 Task: Open settings.json of the integrated font weight bold.
Action: Mouse moved to (26, 591)
Screenshot: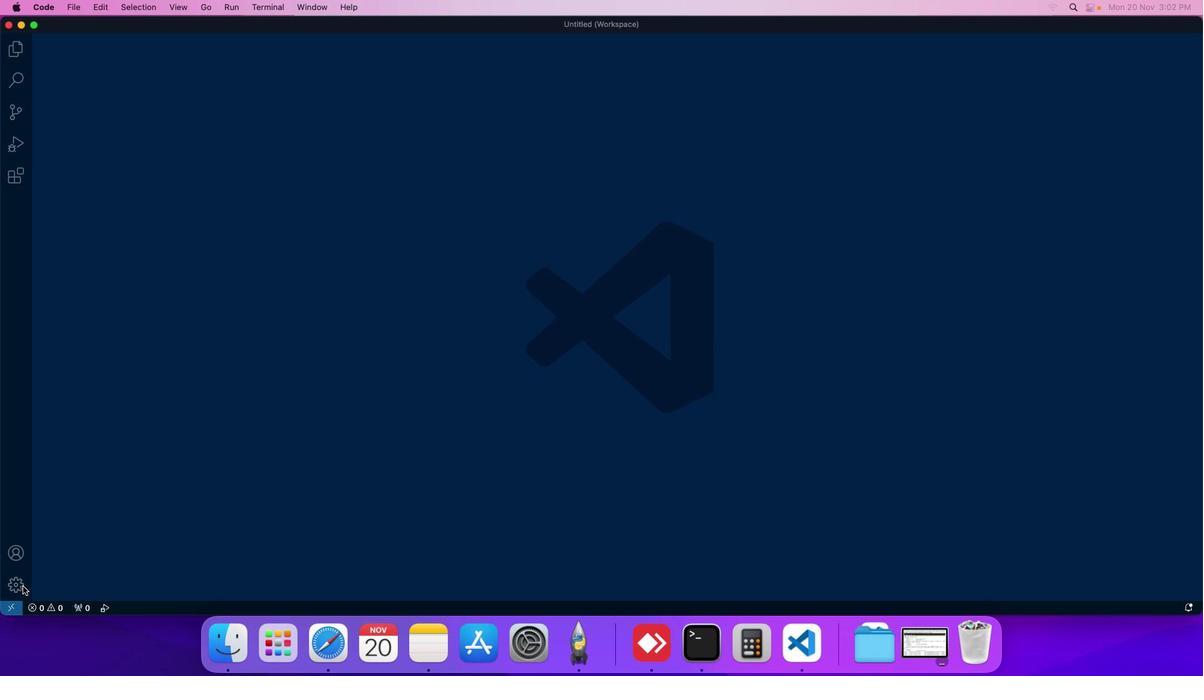 
Action: Mouse pressed left at (26, 591)
Screenshot: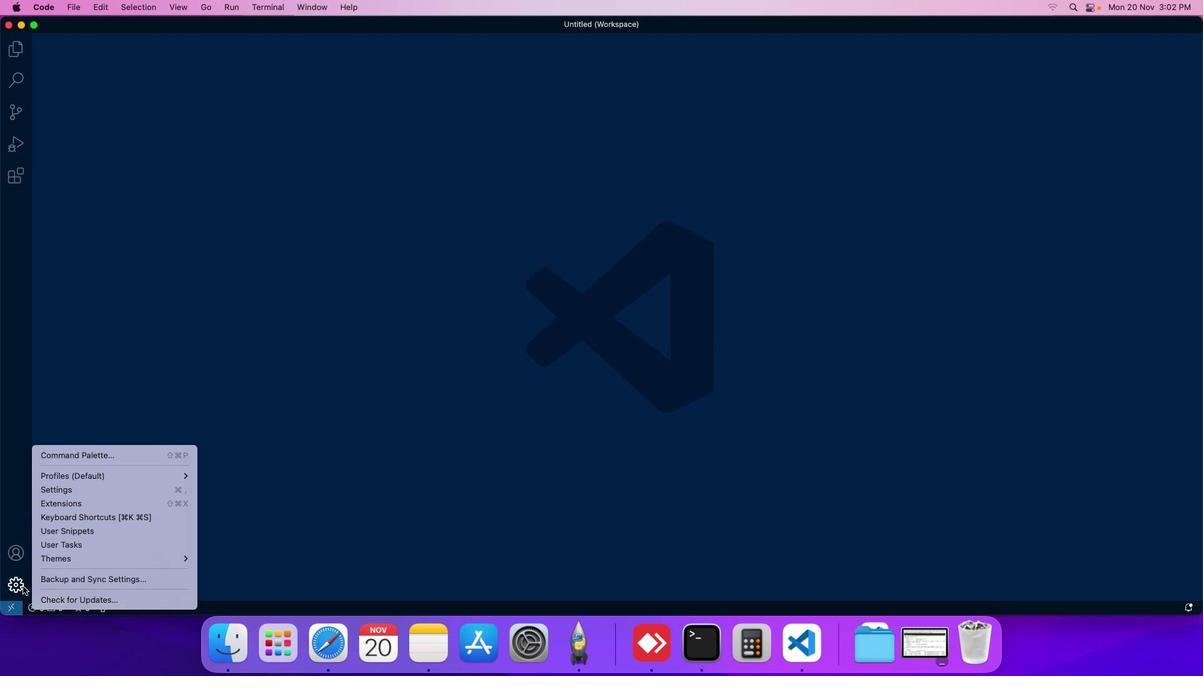 
Action: Mouse moved to (93, 493)
Screenshot: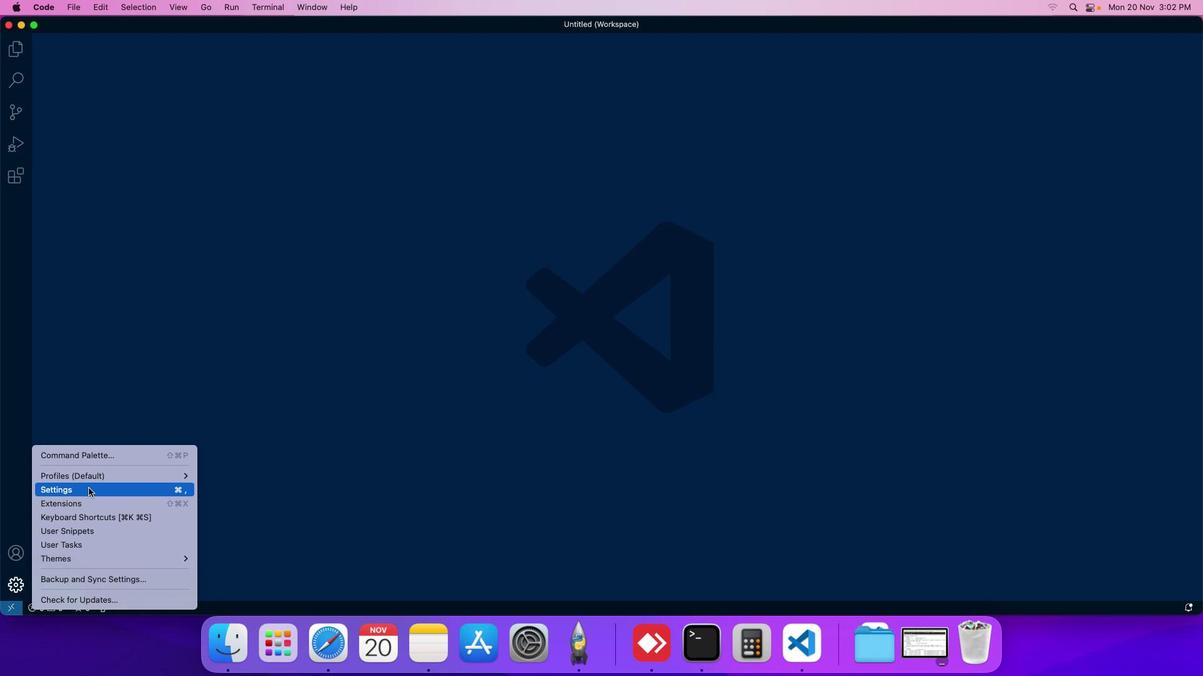 
Action: Mouse pressed left at (93, 493)
Screenshot: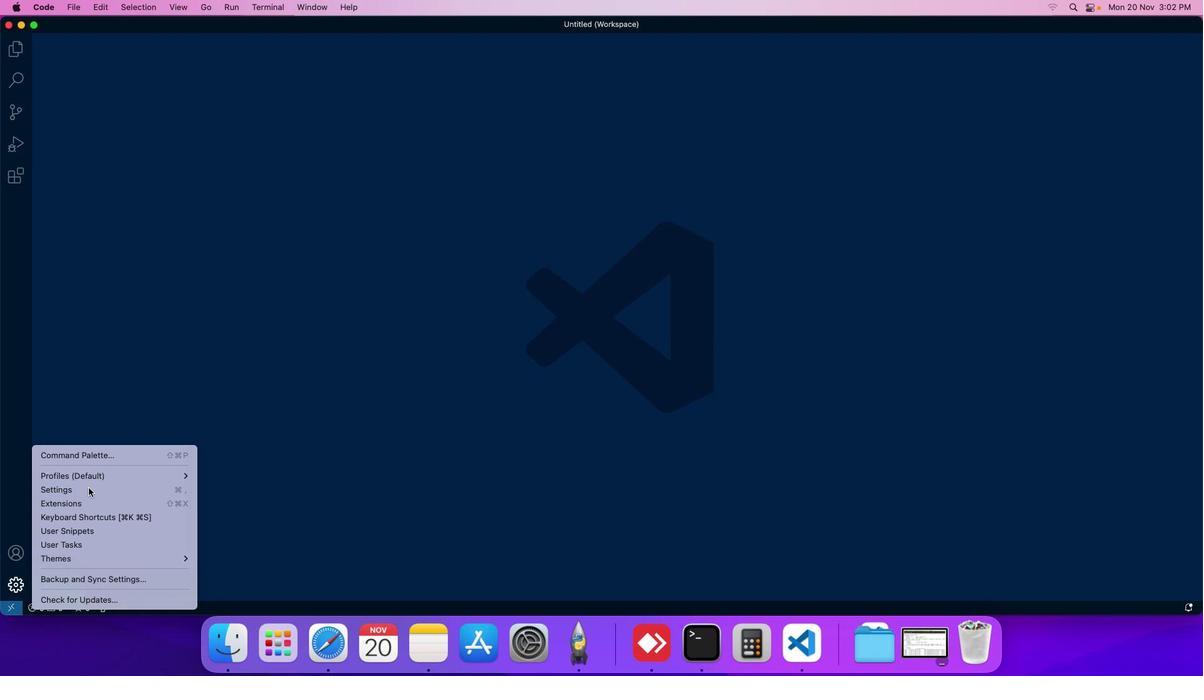 
Action: Mouse moved to (291, 105)
Screenshot: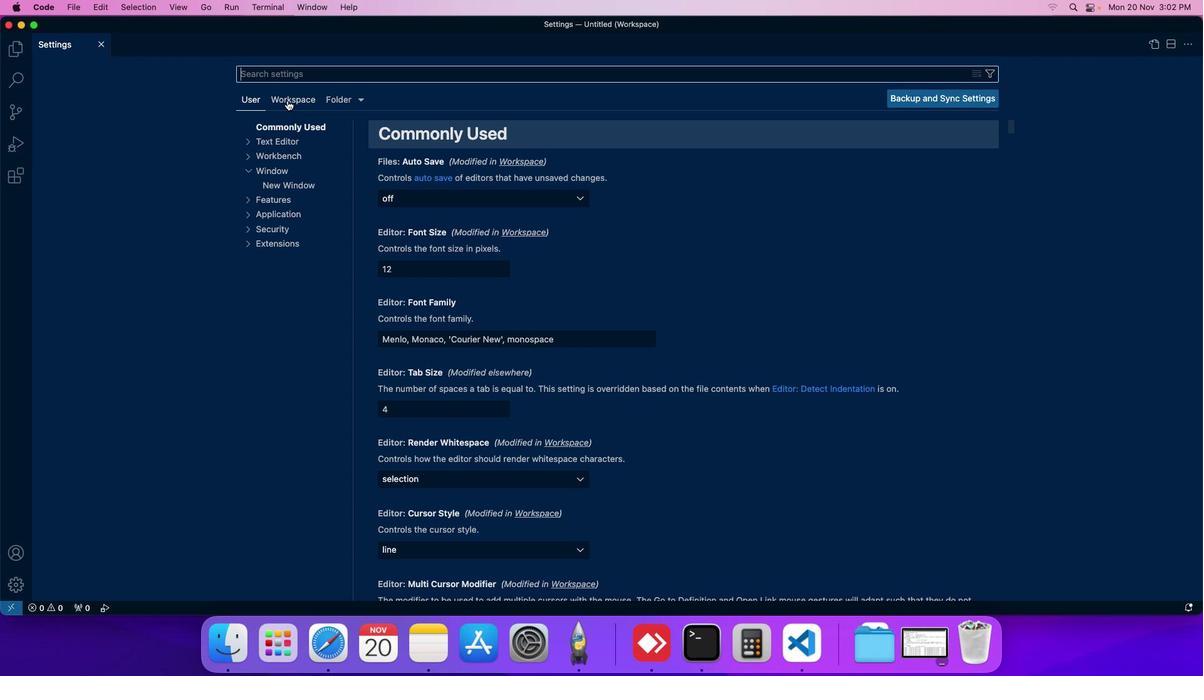 
Action: Mouse pressed left at (291, 105)
Screenshot: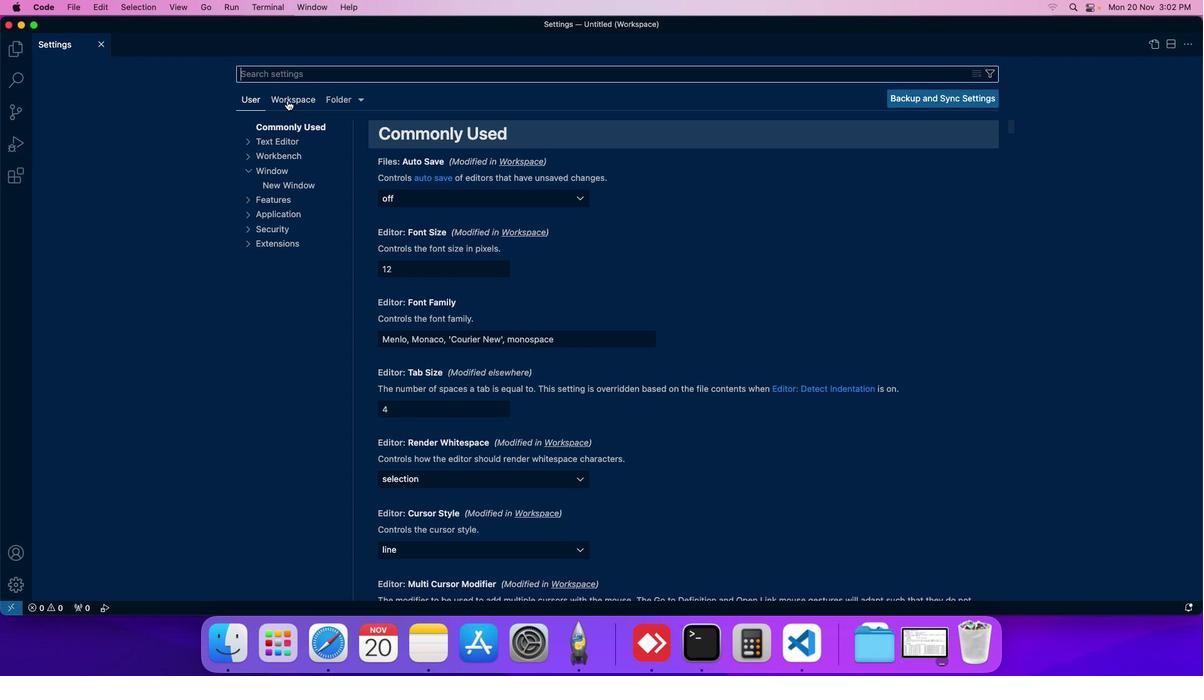 
Action: Mouse moved to (273, 190)
Screenshot: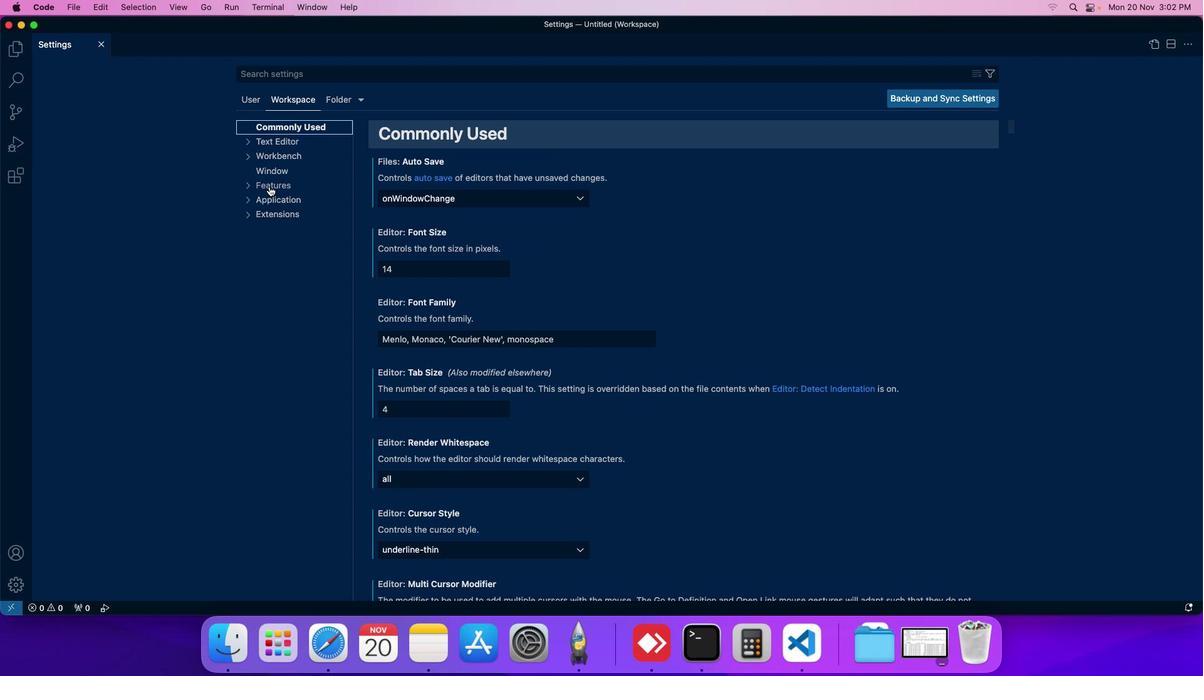 
Action: Mouse pressed left at (273, 190)
Screenshot: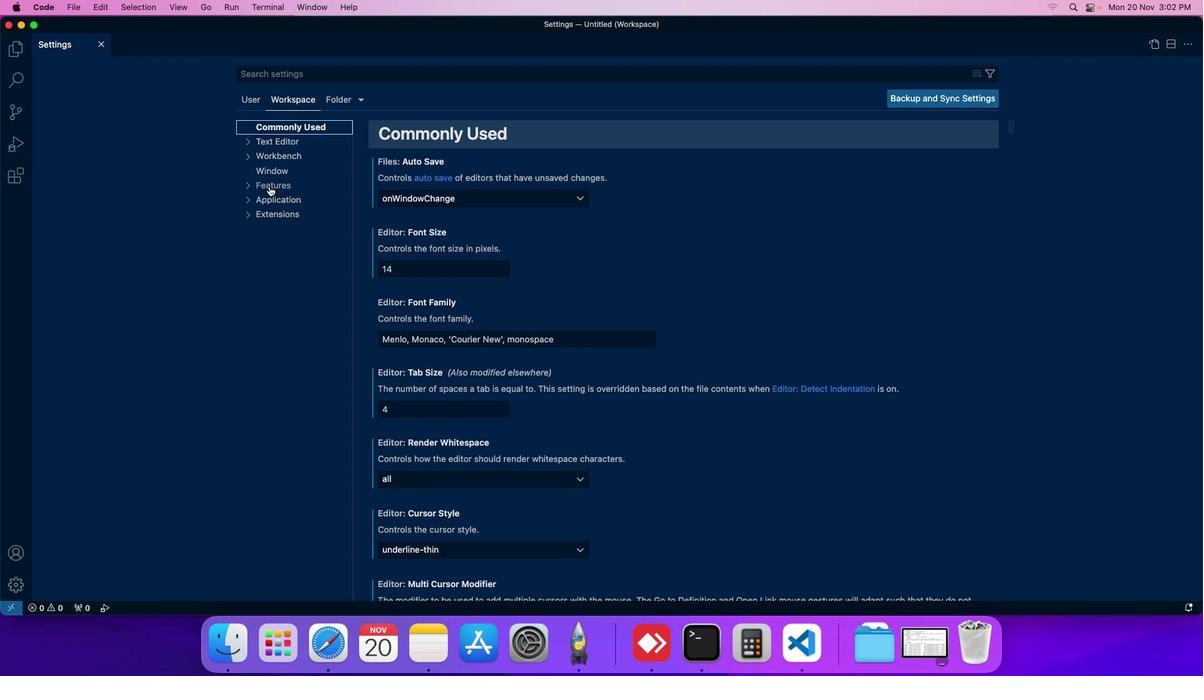 
Action: Mouse moved to (279, 303)
Screenshot: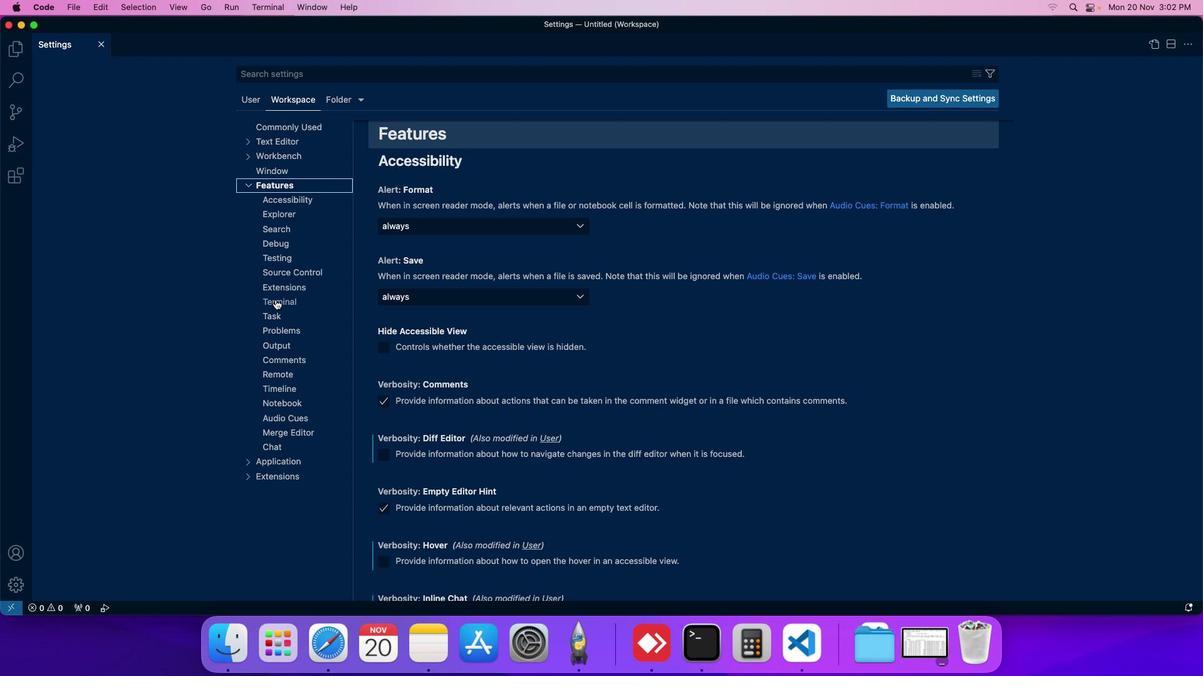 
Action: Mouse pressed left at (279, 303)
Screenshot: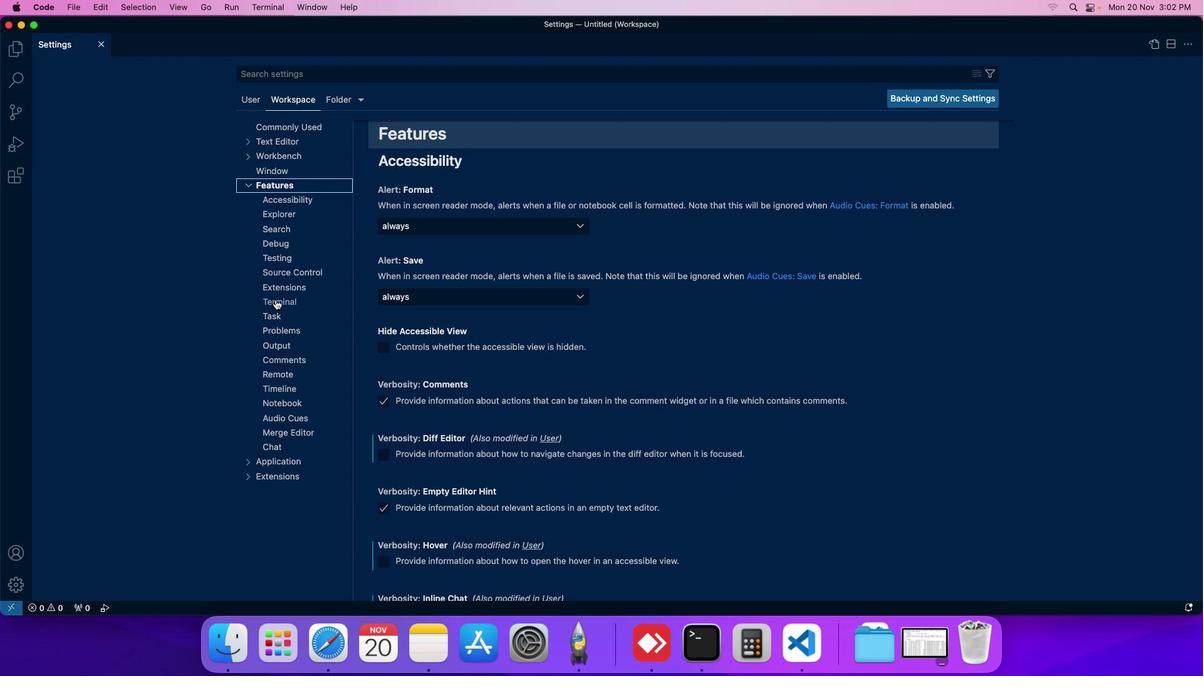
Action: Mouse moved to (371, 343)
Screenshot: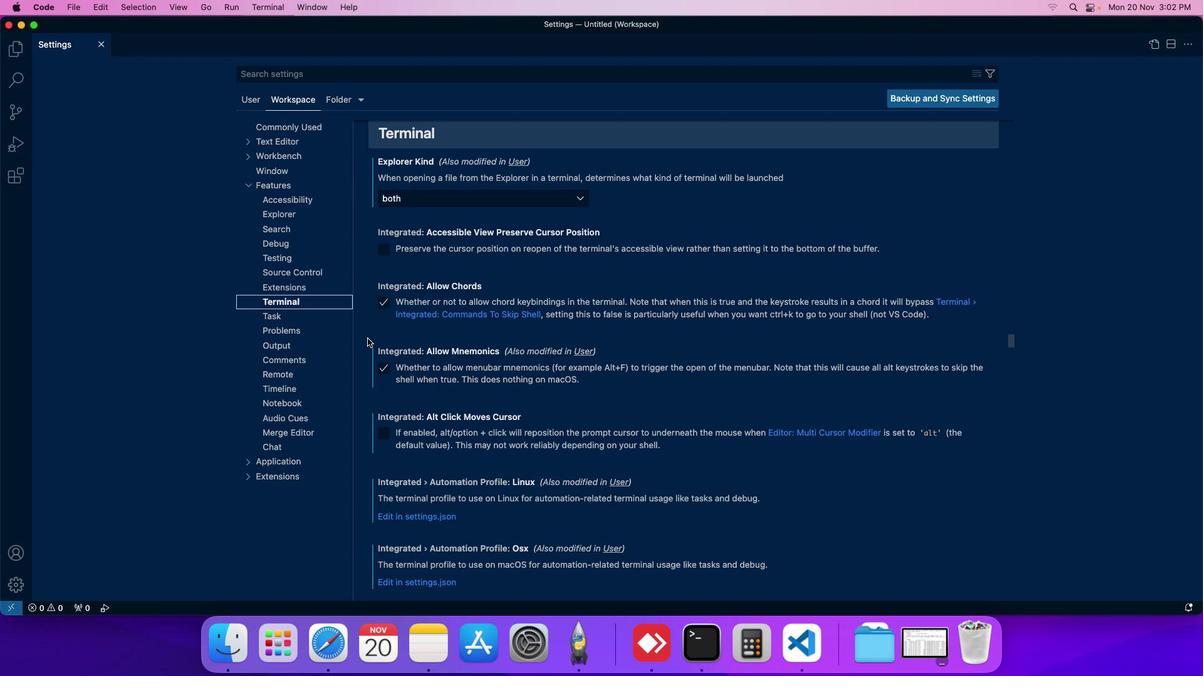 
Action: Mouse scrolled (371, 343) with delta (4, 3)
Screenshot: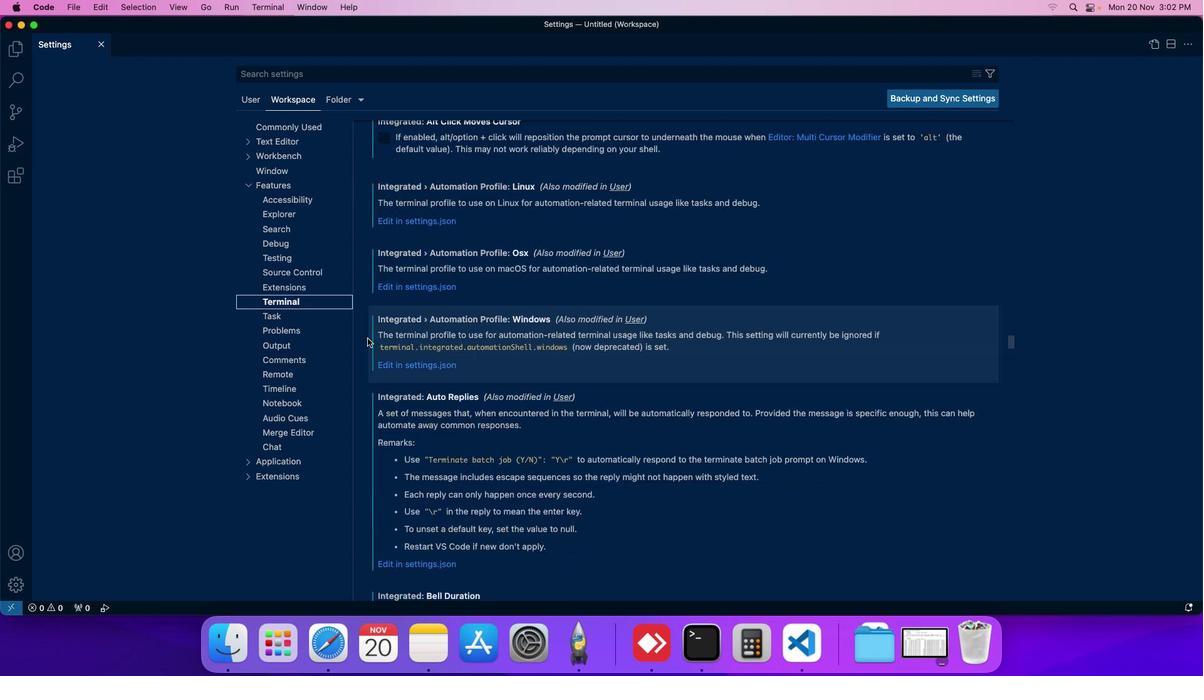 
Action: Mouse scrolled (371, 343) with delta (4, 3)
Screenshot: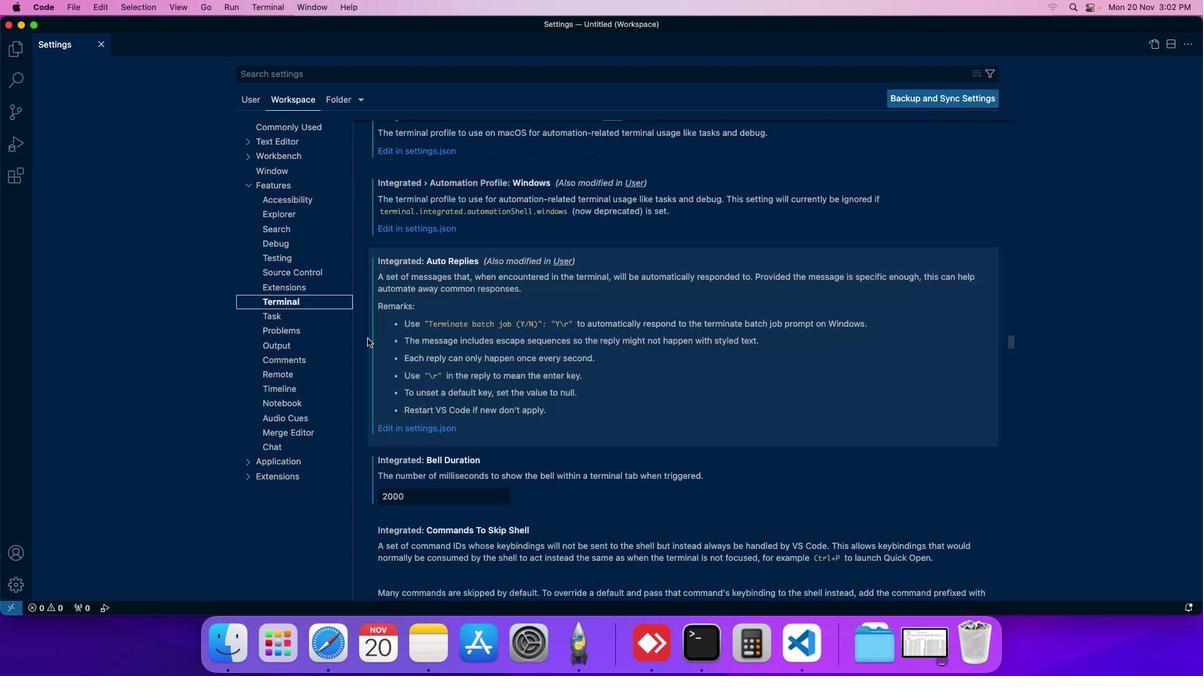 
Action: Mouse scrolled (371, 343) with delta (4, 3)
Screenshot: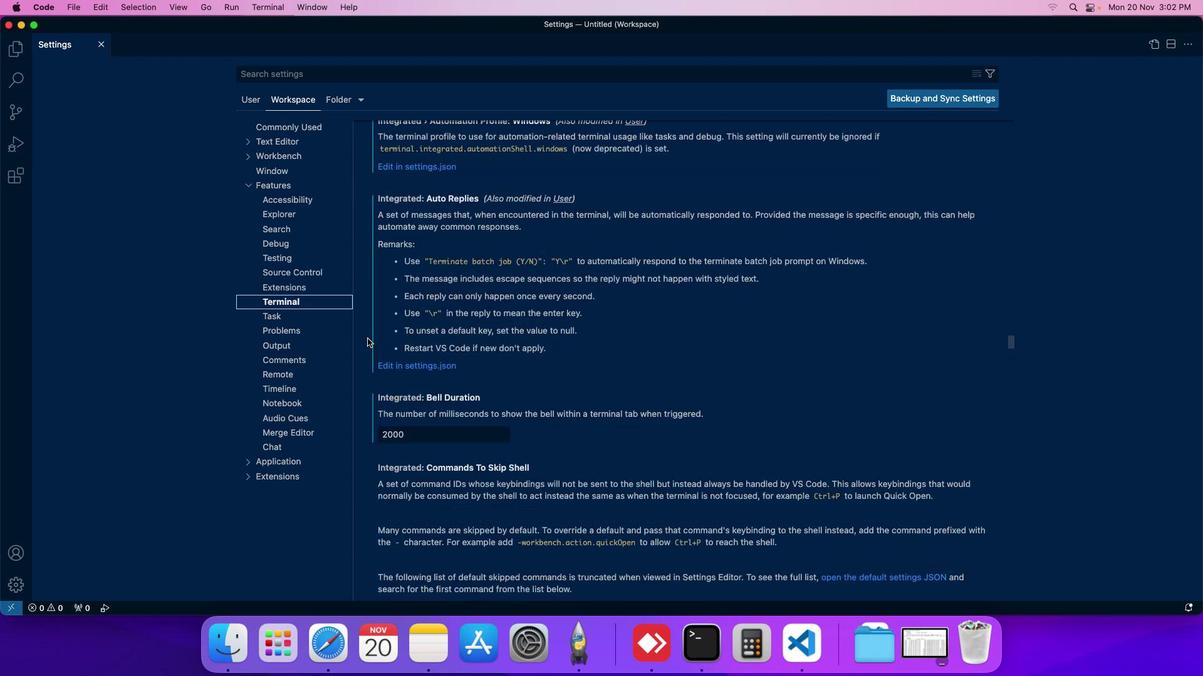 
Action: Mouse scrolled (371, 343) with delta (4, 3)
Screenshot: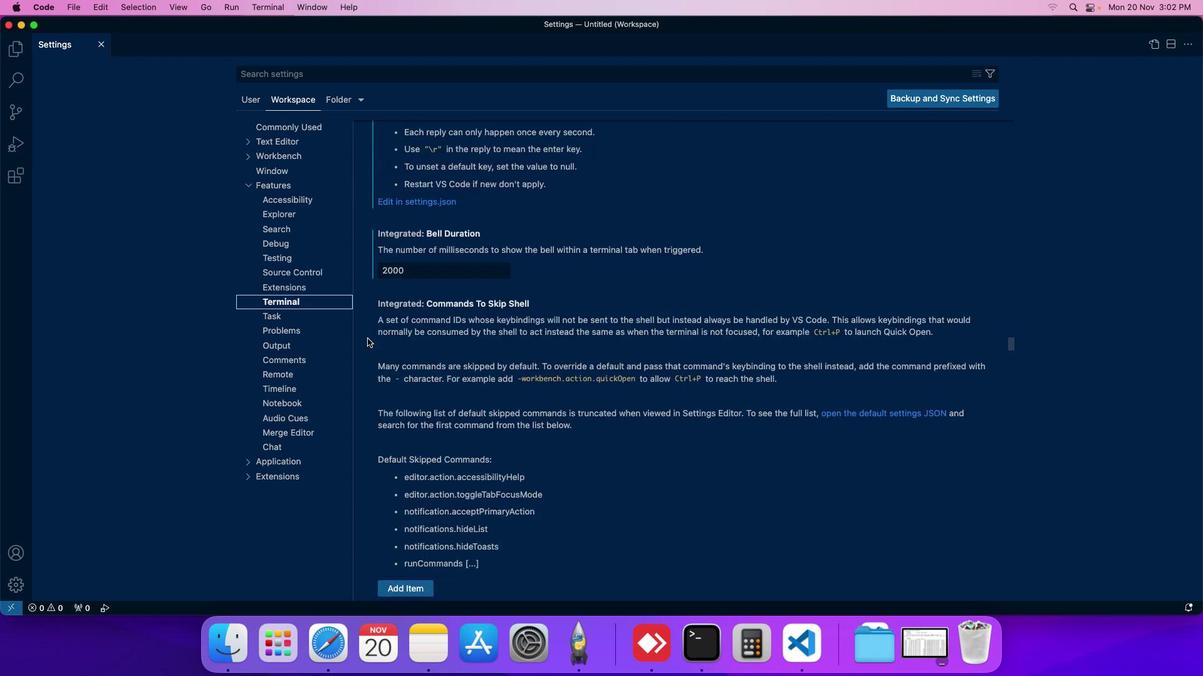 
Action: Mouse scrolled (371, 343) with delta (4, 3)
Screenshot: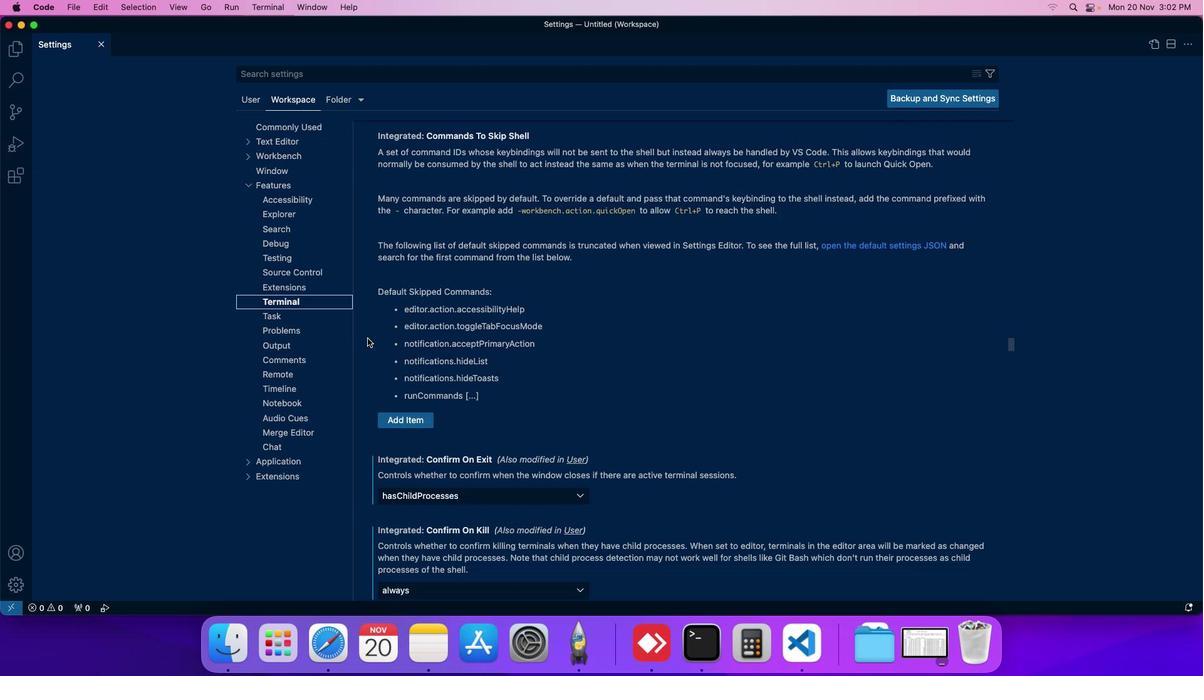 
Action: Mouse scrolled (371, 343) with delta (4, 3)
Screenshot: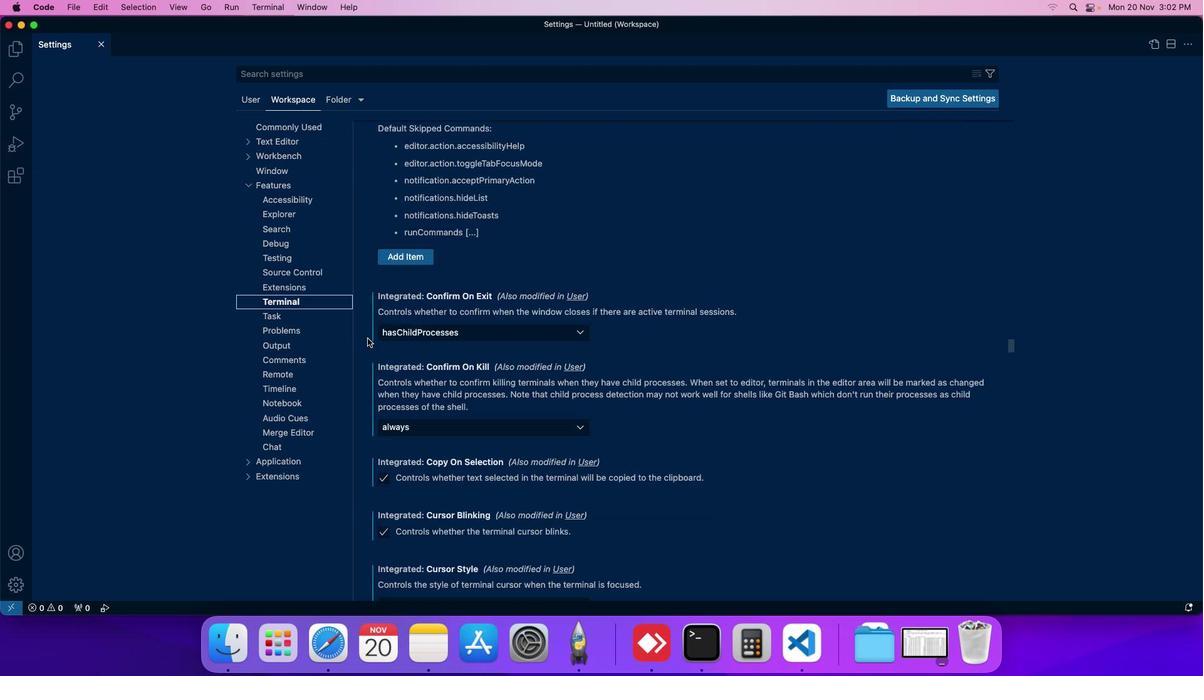 
Action: Mouse scrolled (371, 343) with delta (4, 3)
Screenshot: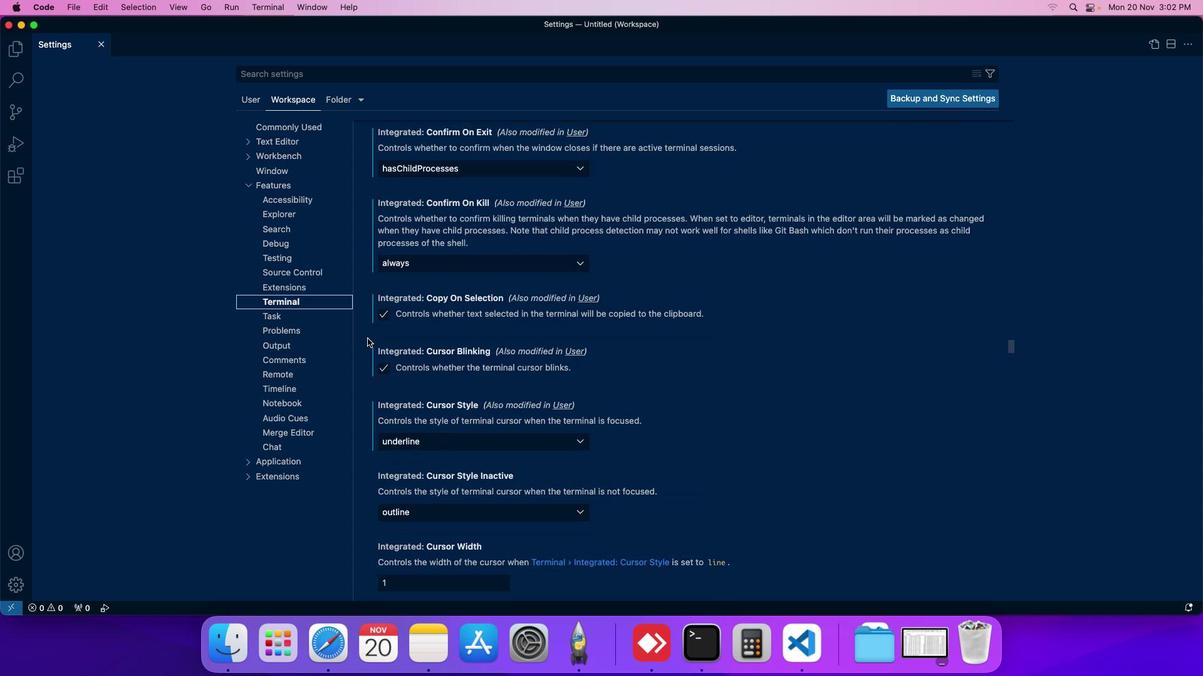 
Action: Mouse scrolled (371, 343) with delta (4, 3)
Screenshot: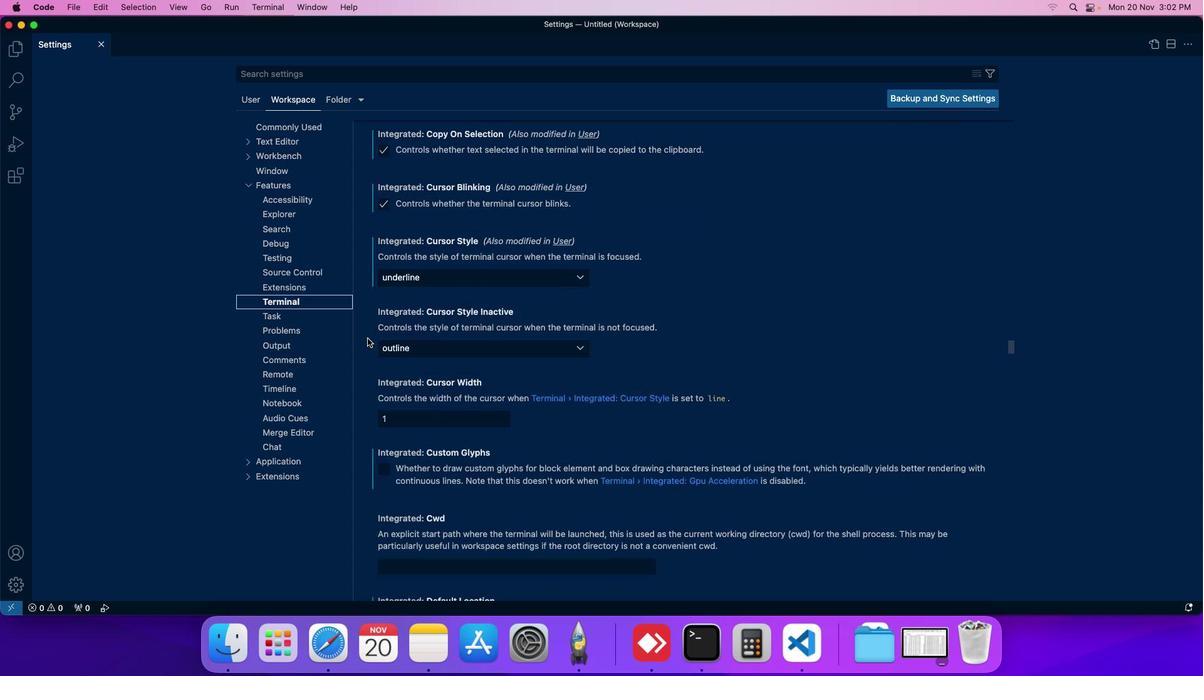 
Action: Mouse scrolled (371, 343) with delta (4, 3)
Screenshot: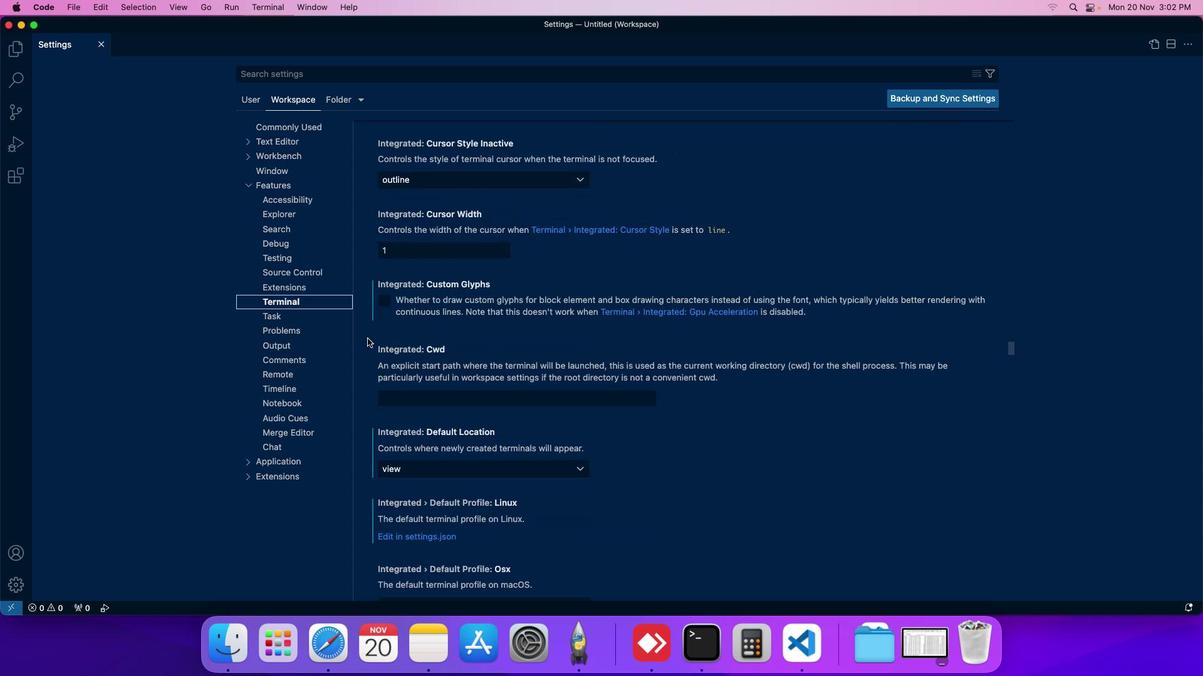 
Action: Mouse scrolled (371, 343) with delta (4, 3)
Screenshot: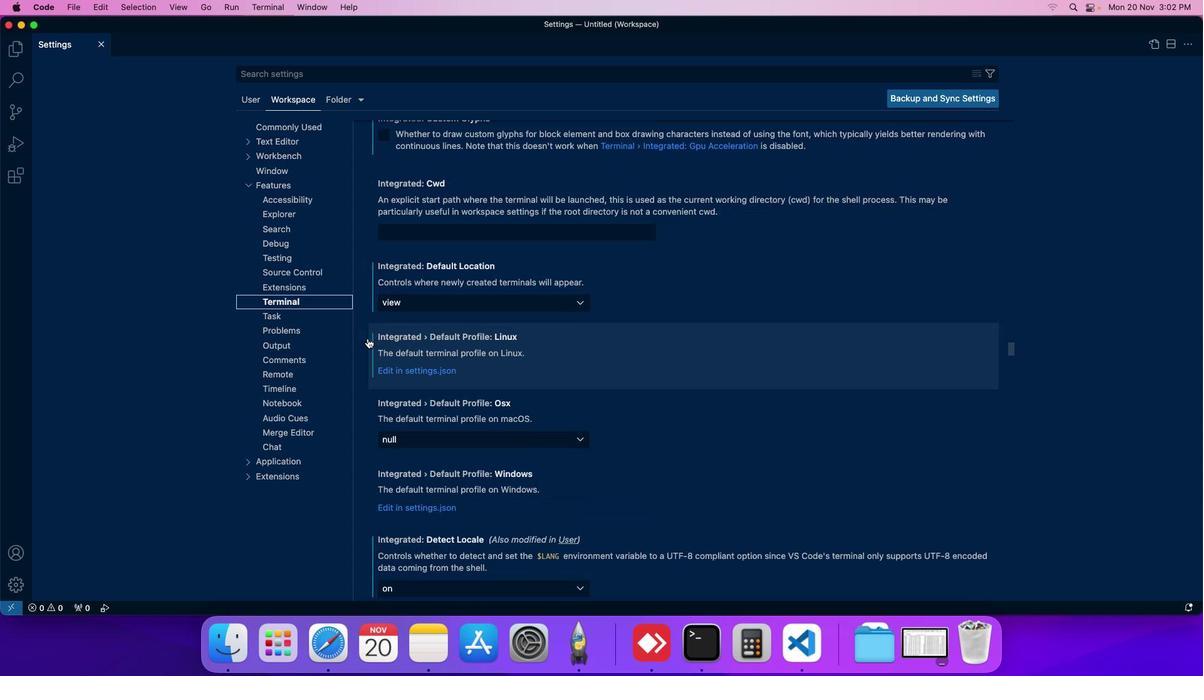 
Action: Mouse scrolled (371, 343) with delta (4, 3)
Screenshot: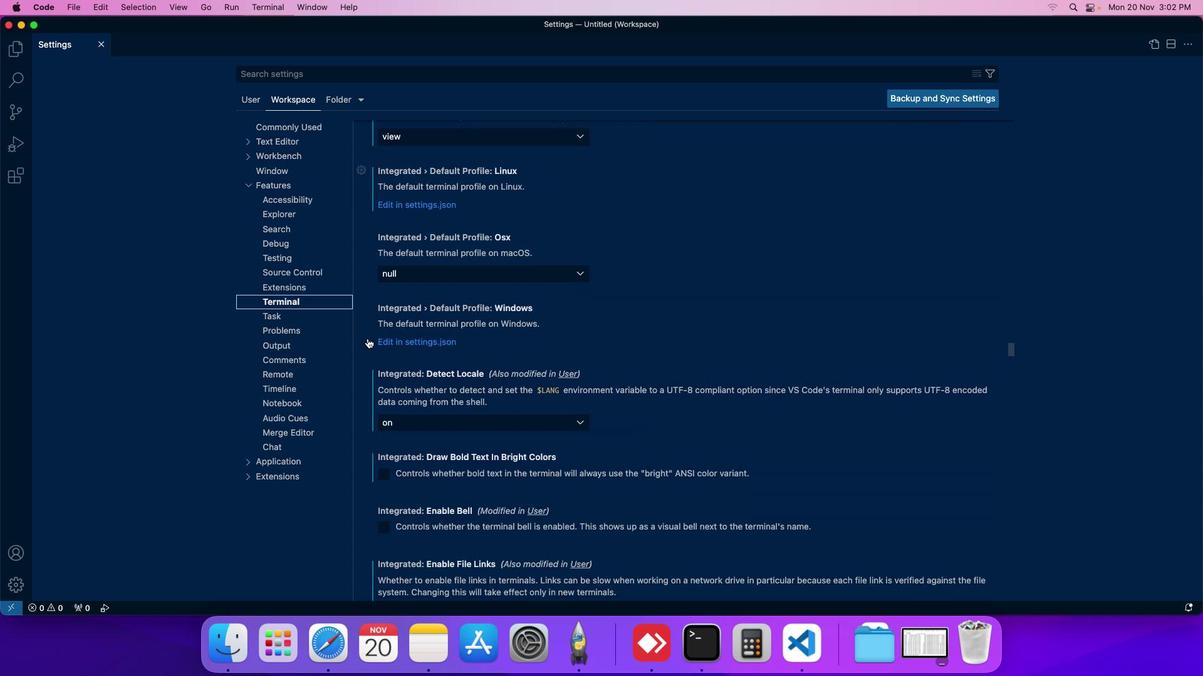 
Action: Mouse scrolled (371, 343) with delta (4, 3)
Screenshot: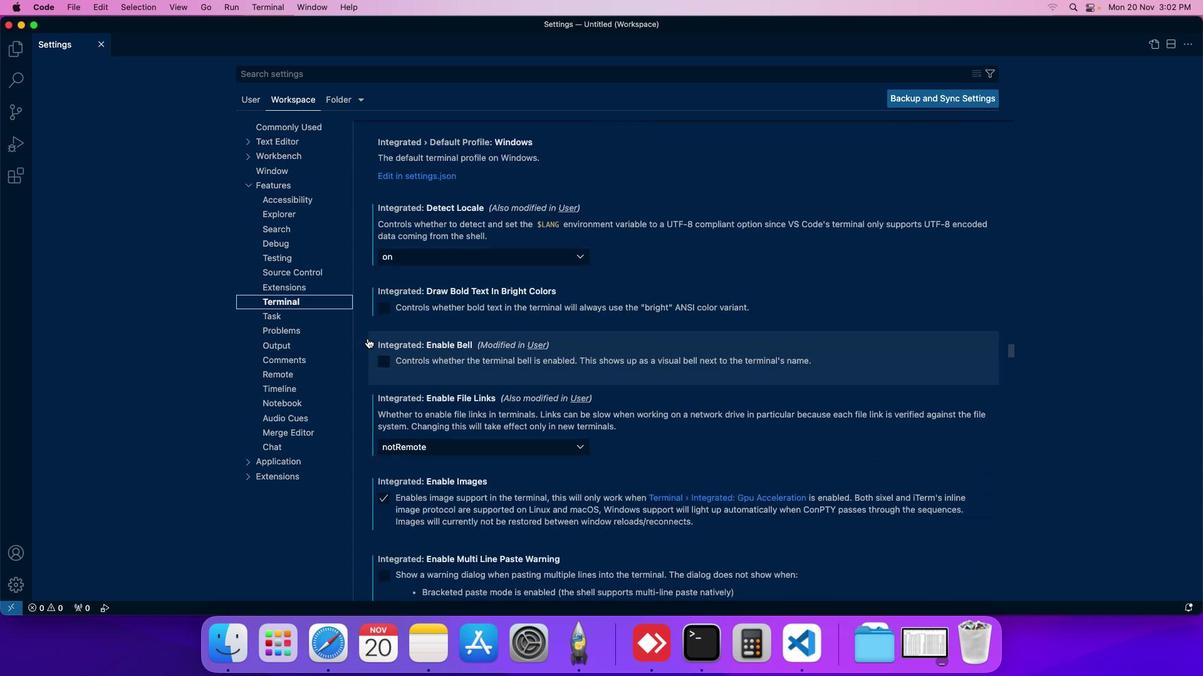 
Action: Mouse scrolled (371, 343) with delta (4, 3)
Screenshot: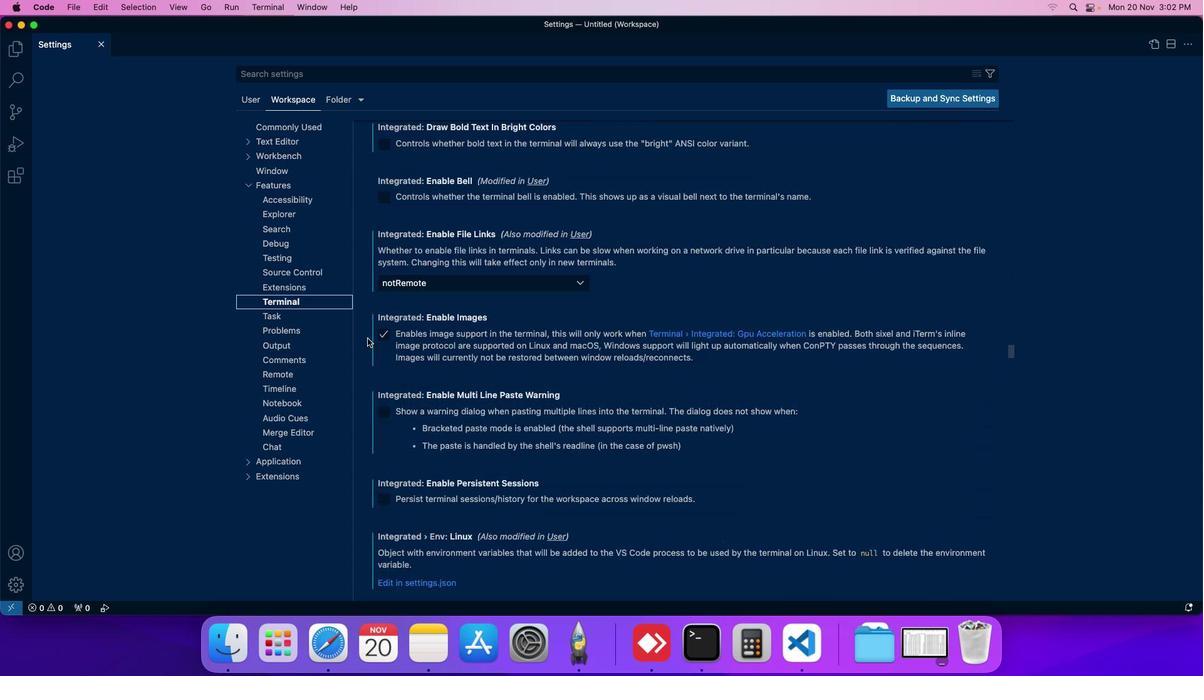 
Action: Mouse scrolled (371, 343) with delta (4, 3)
Screenshot: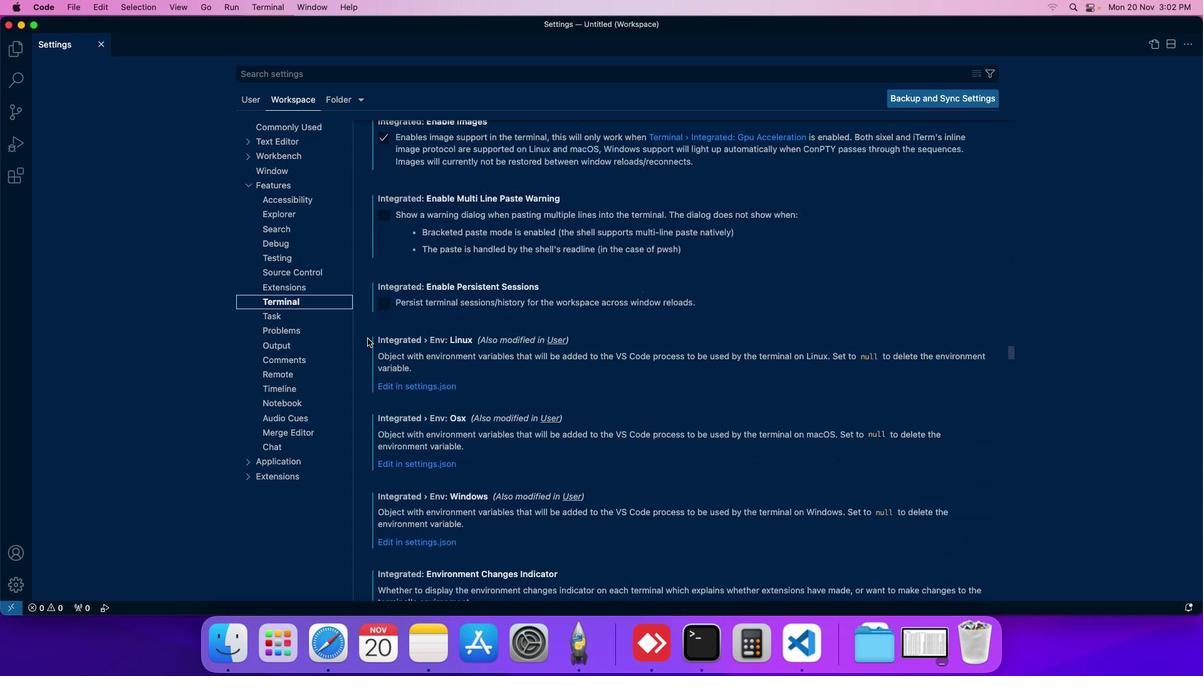 
Action: Mouse scrolled (371, 343) with delta (4, 3)
Screenshot: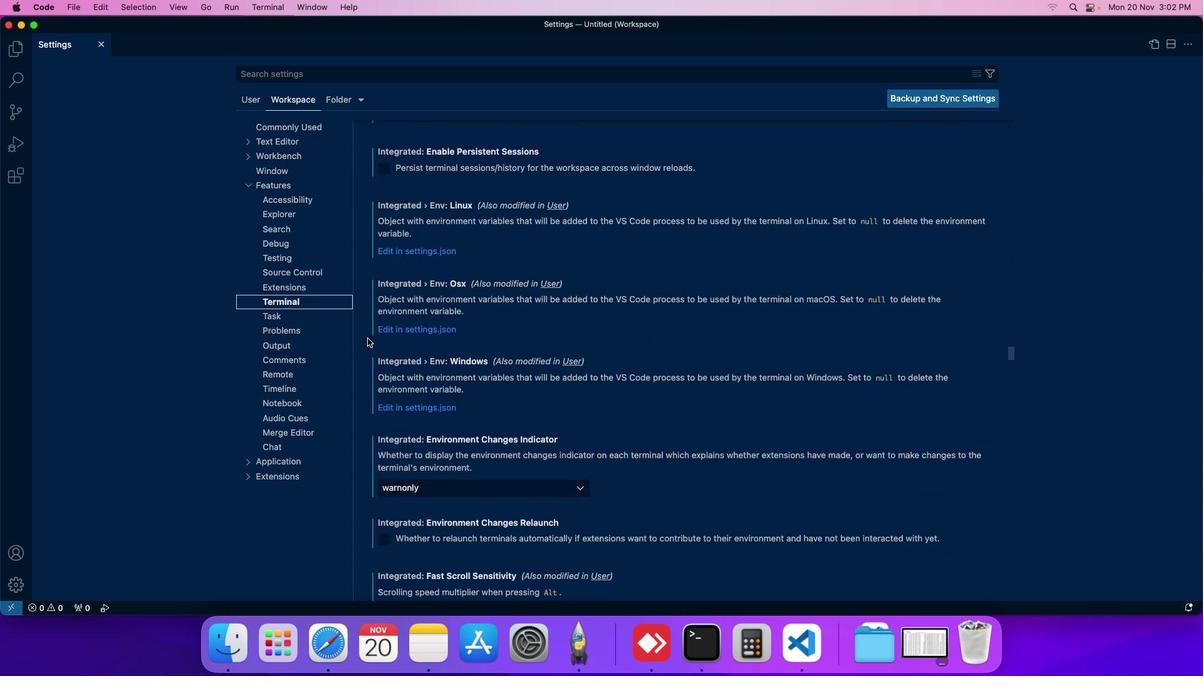 
Action: Mouse scrolled (371, 343) with delta (4, 3)
Screenshot: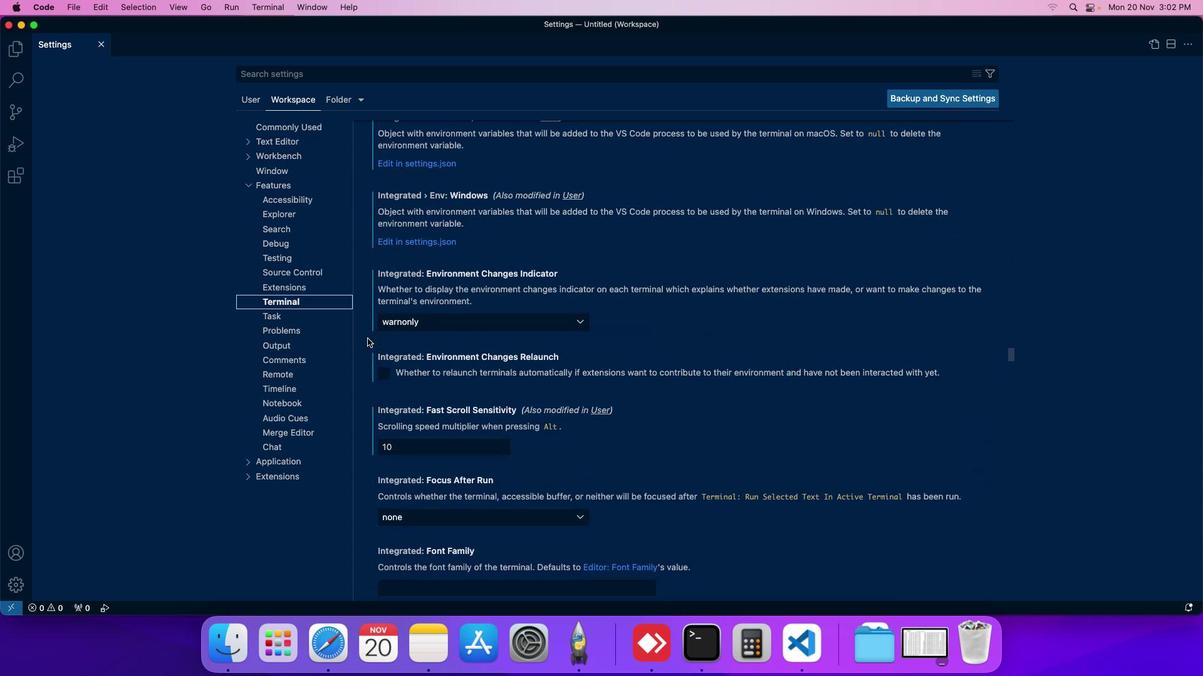 
Action: Mouse scrolled (371, 343) with delta (4, 3)
Screenshot: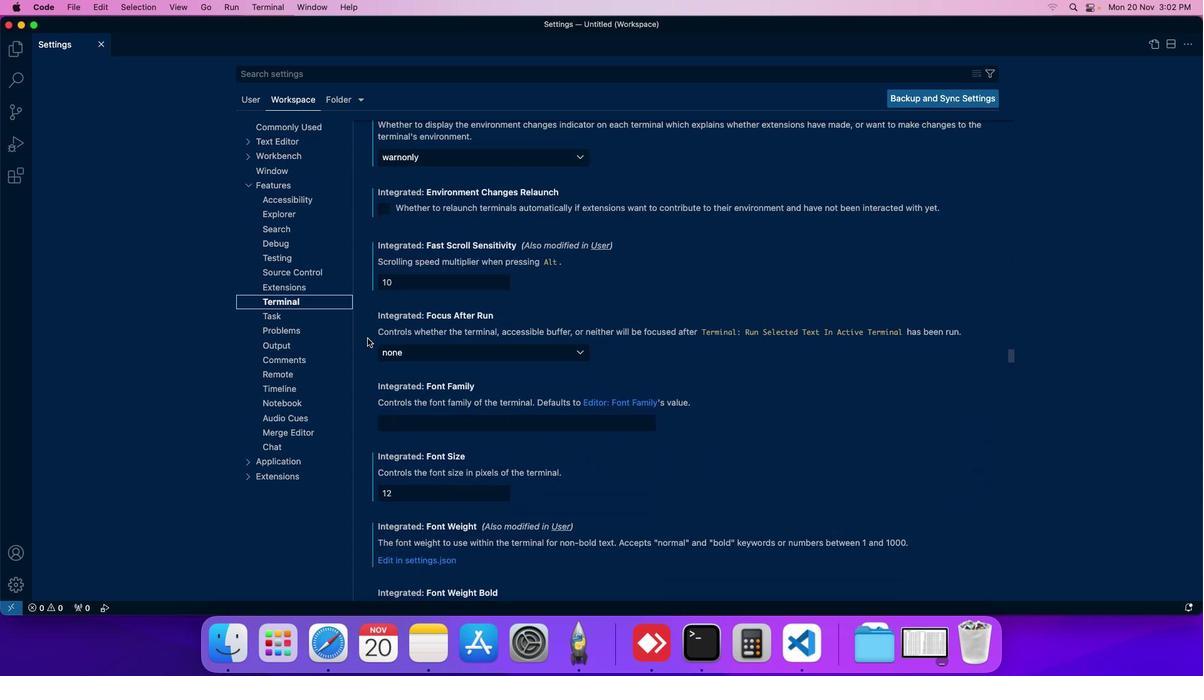 
Action: Mouse scrolled (371, 343) with delta (4, 3)
Screenshot: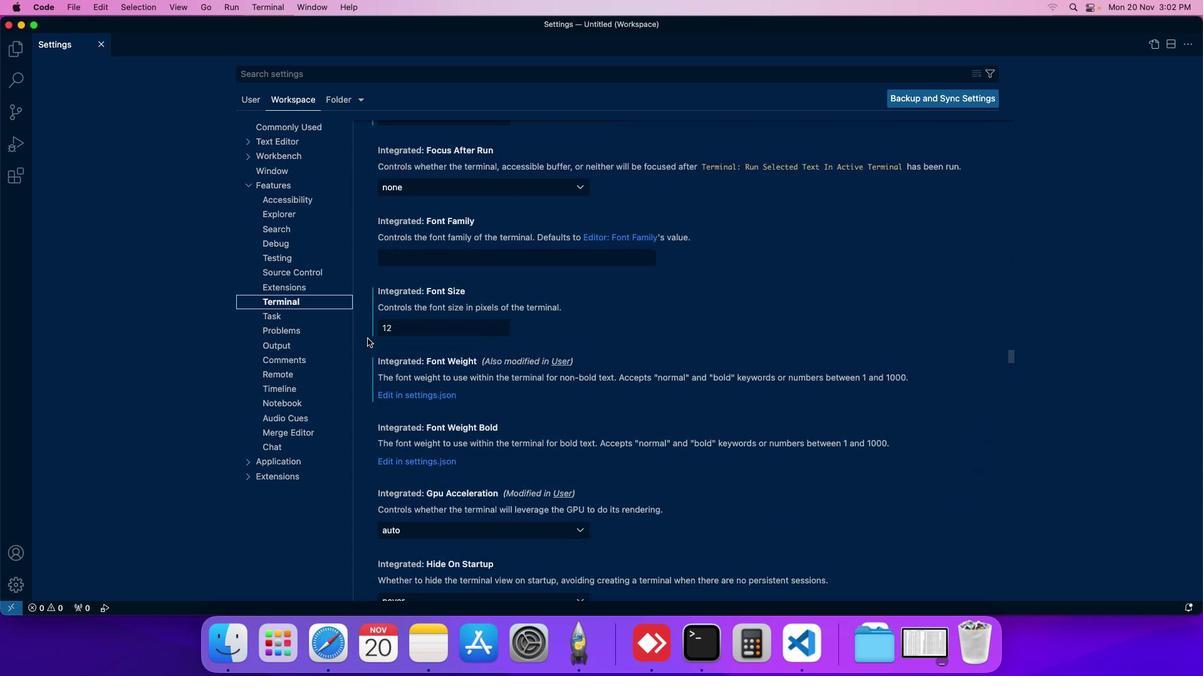 
Action: Mouse scrolled (371, 343) with delta (4, 3)
Screenshot: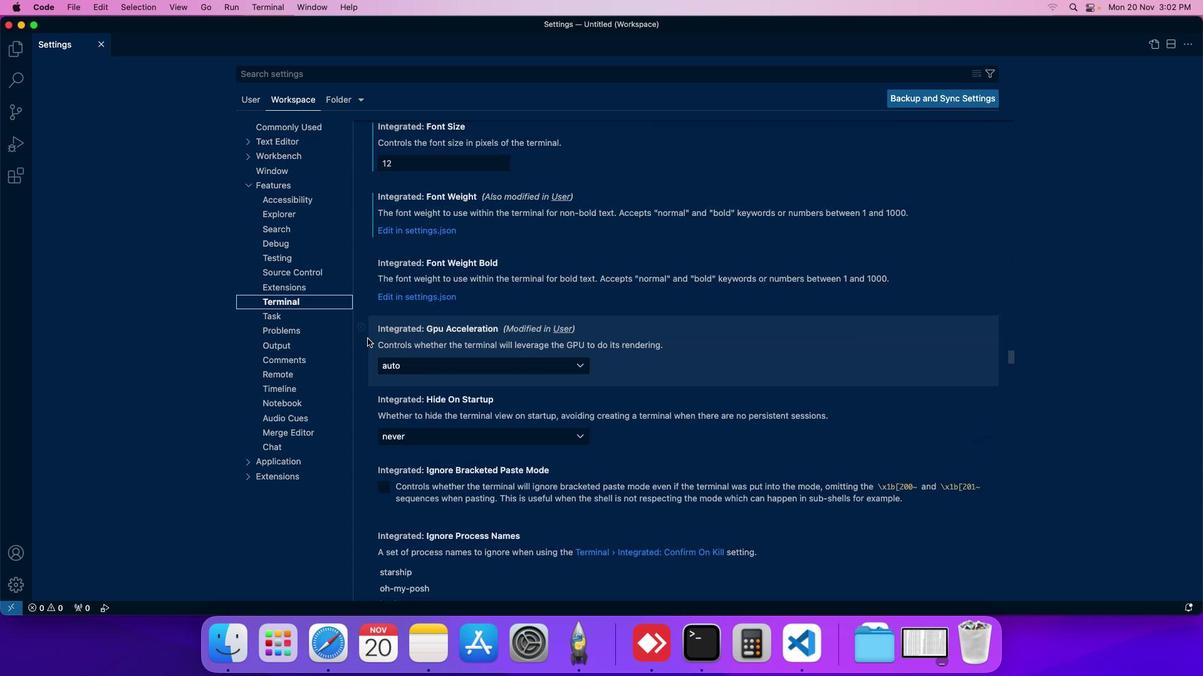 
Action: Mouse moved to (421, 300)
Screenshot: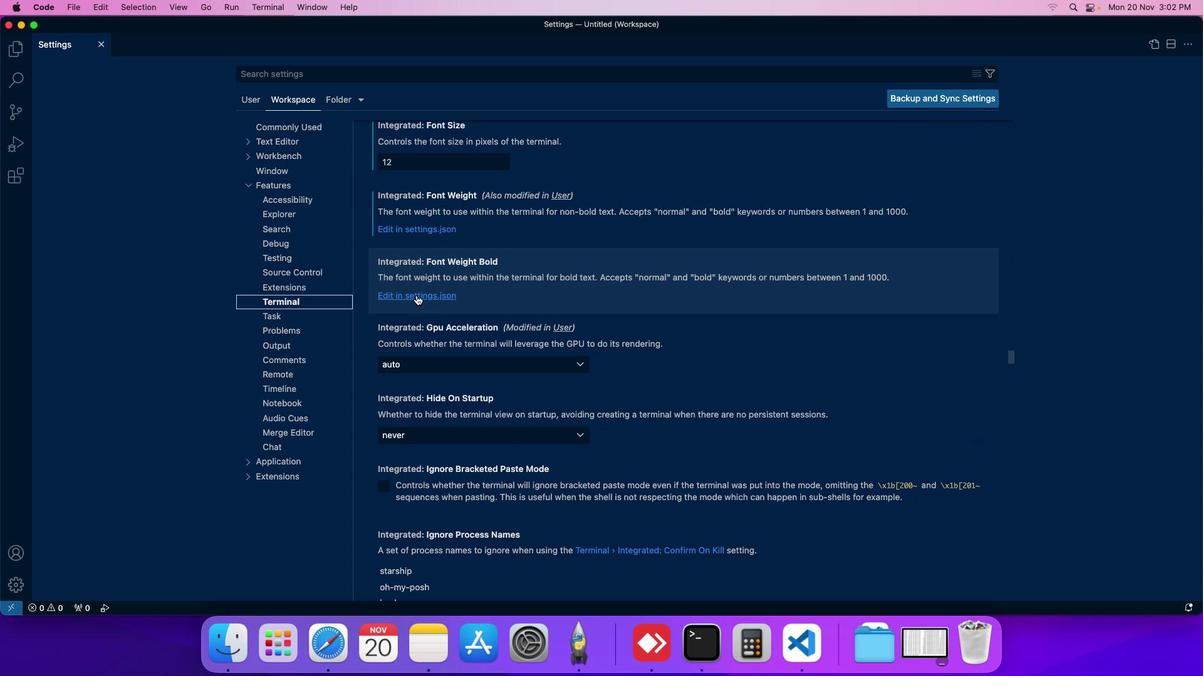 
Action: Mouse pressed left at (421, 300)
Screenshot: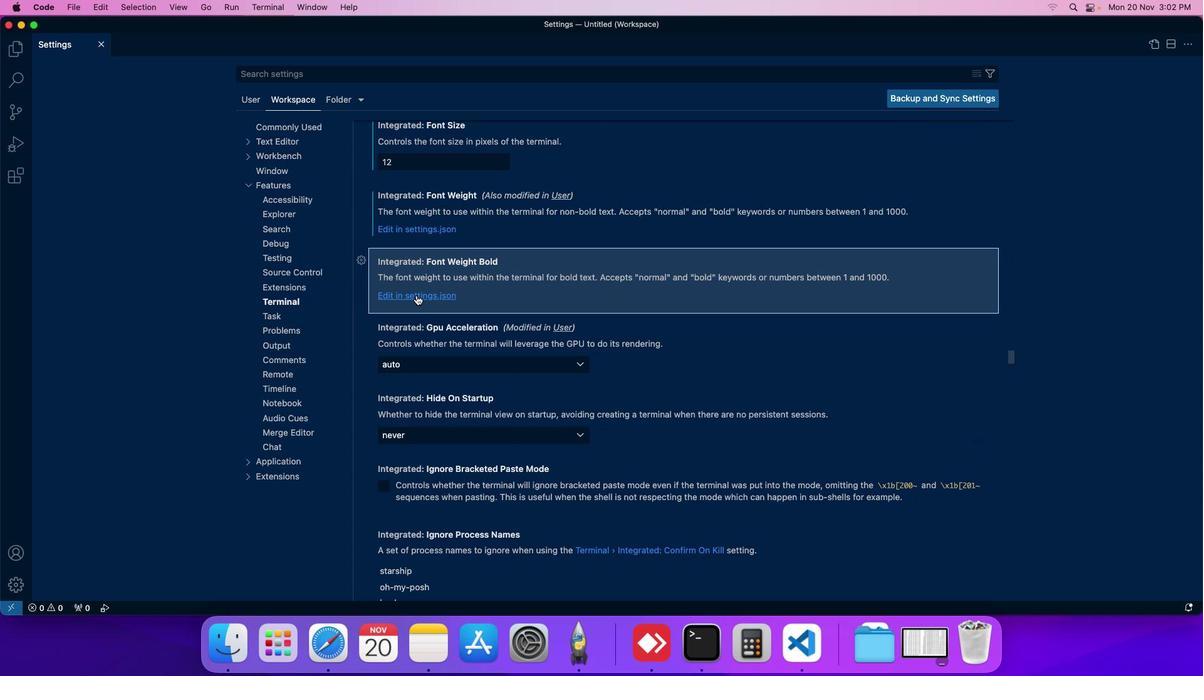 
Action: Mouse moved to (527, 206)
Screenshot: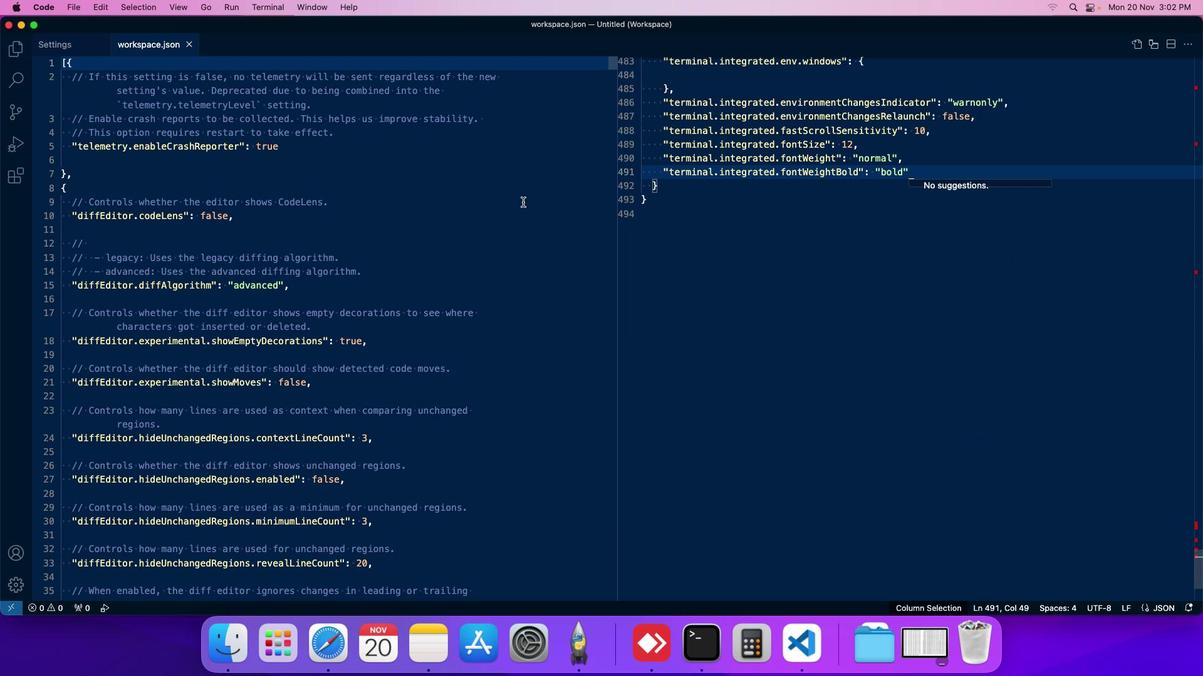 
